 Task: Add Nature's Way Sambucus Relief Kids Cough Syrup to the cart.
Action: Mouse moved to (286, 130)
Screenshot: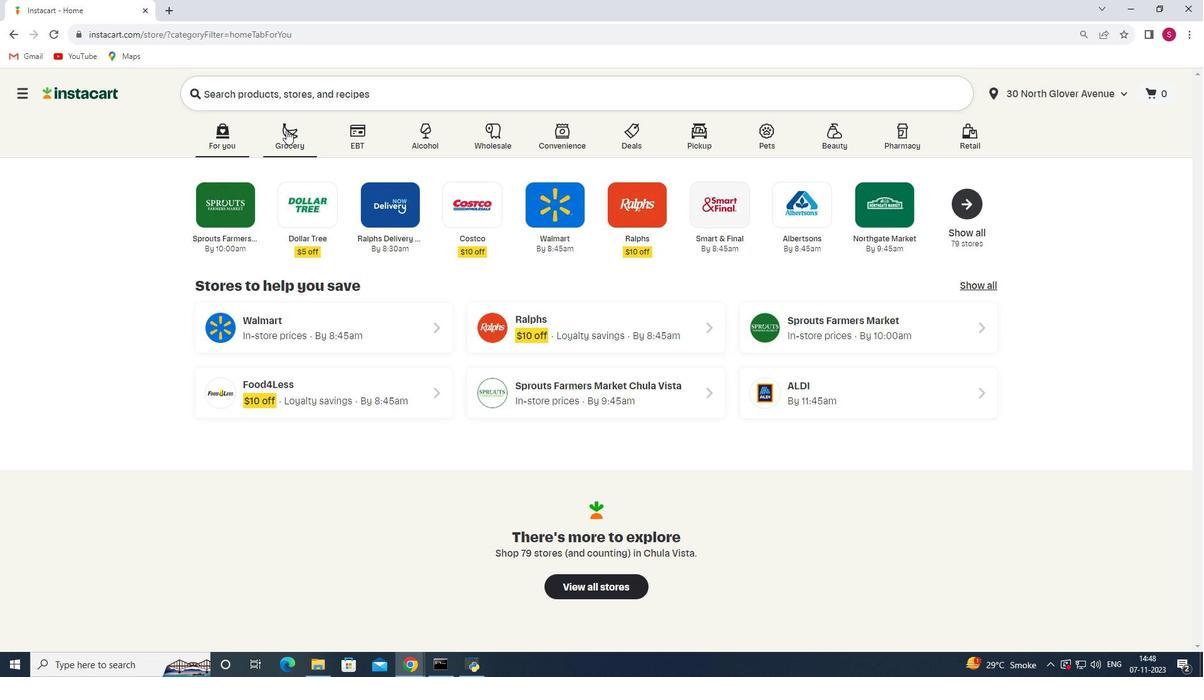 
Action: Mouse pressed left at (286, 130)
Screenshot: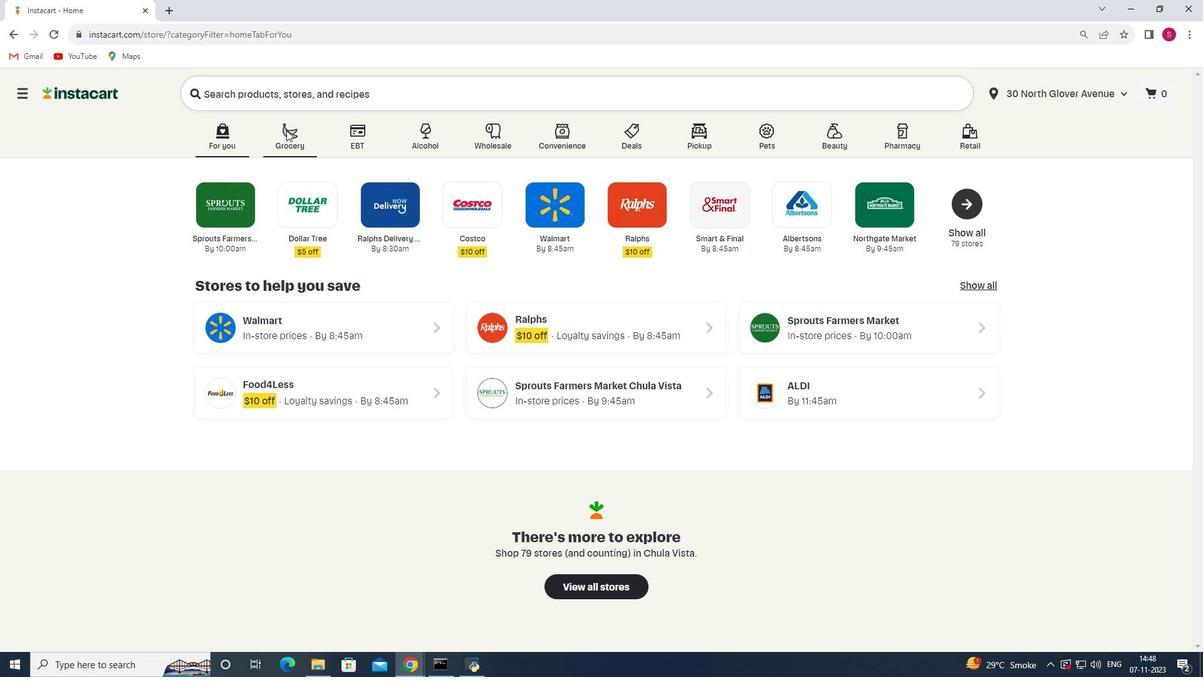 
Action: Mouse moved to (319, 354)
Screenshot: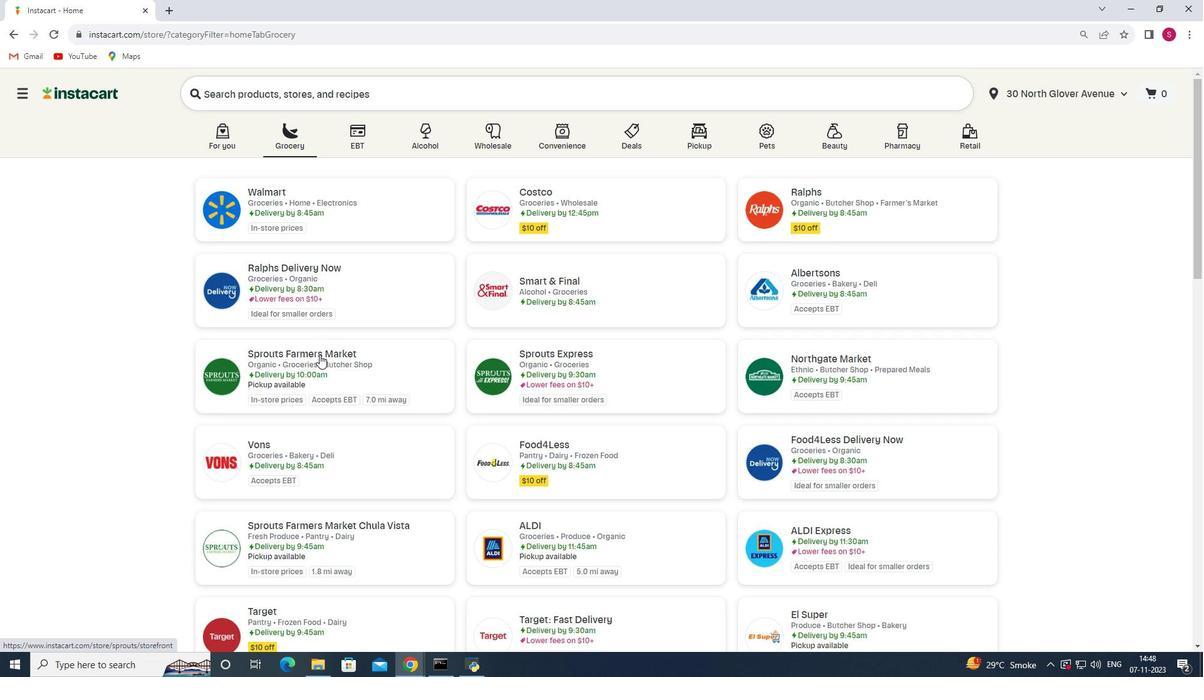 
Action: Mouse pressed left at (319, 354)
Screenshot: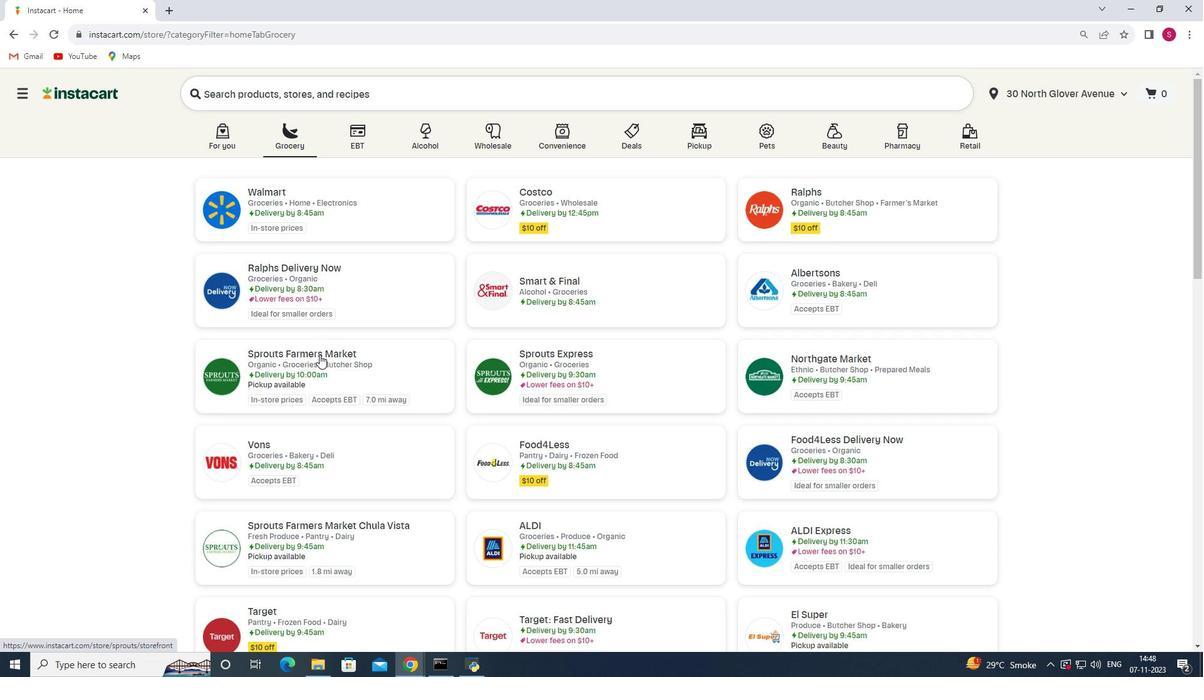 
Action: Mouse moved to (112, 411)
Screenshot: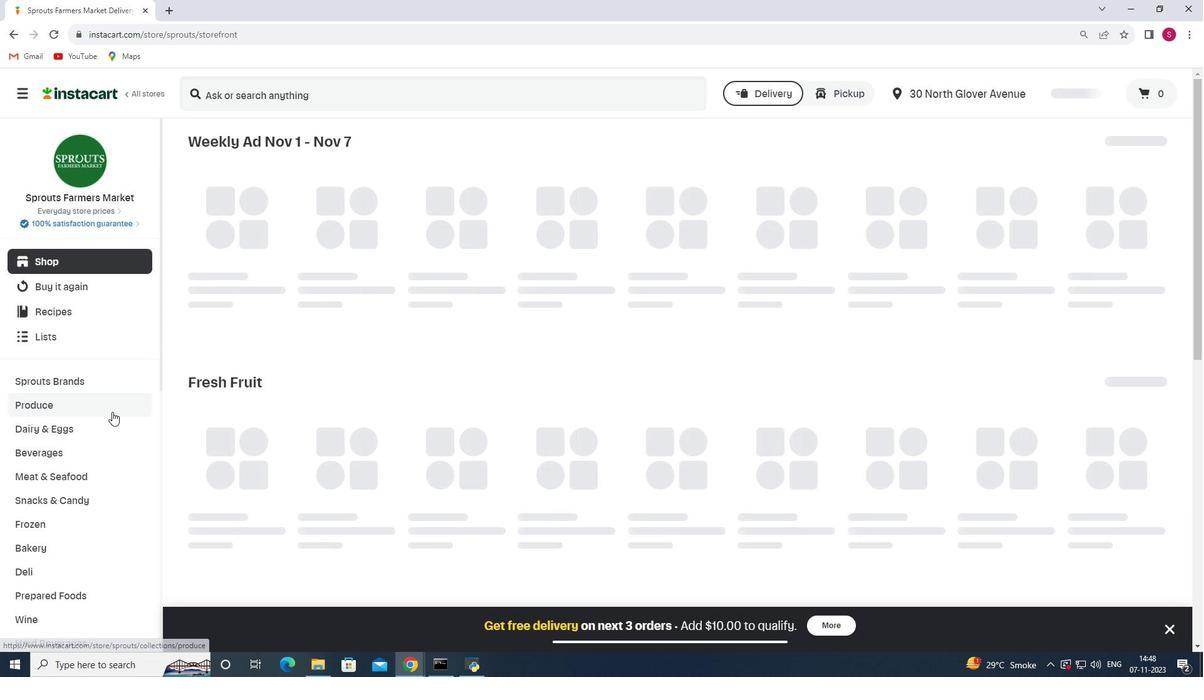 
Action: Mouse scrolled (112, 411) with delta (0, 0)
Screenshot: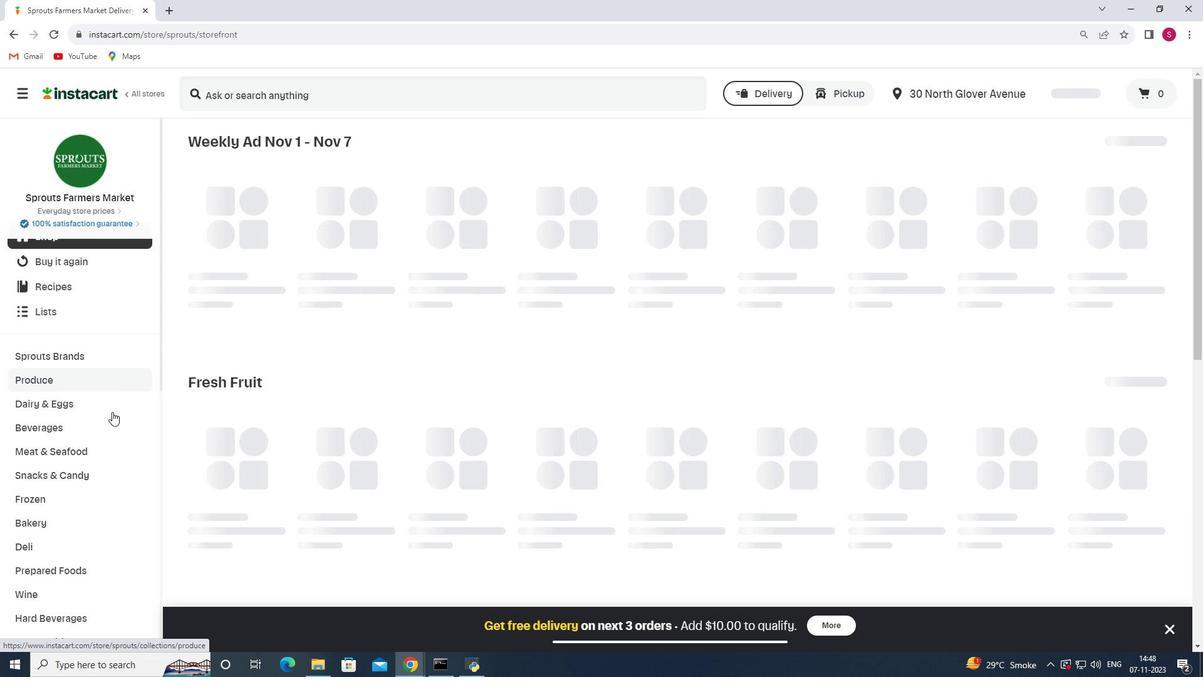 
Action: Mouse scrolled (112, 411) with delta (0, 0)
Screenshot: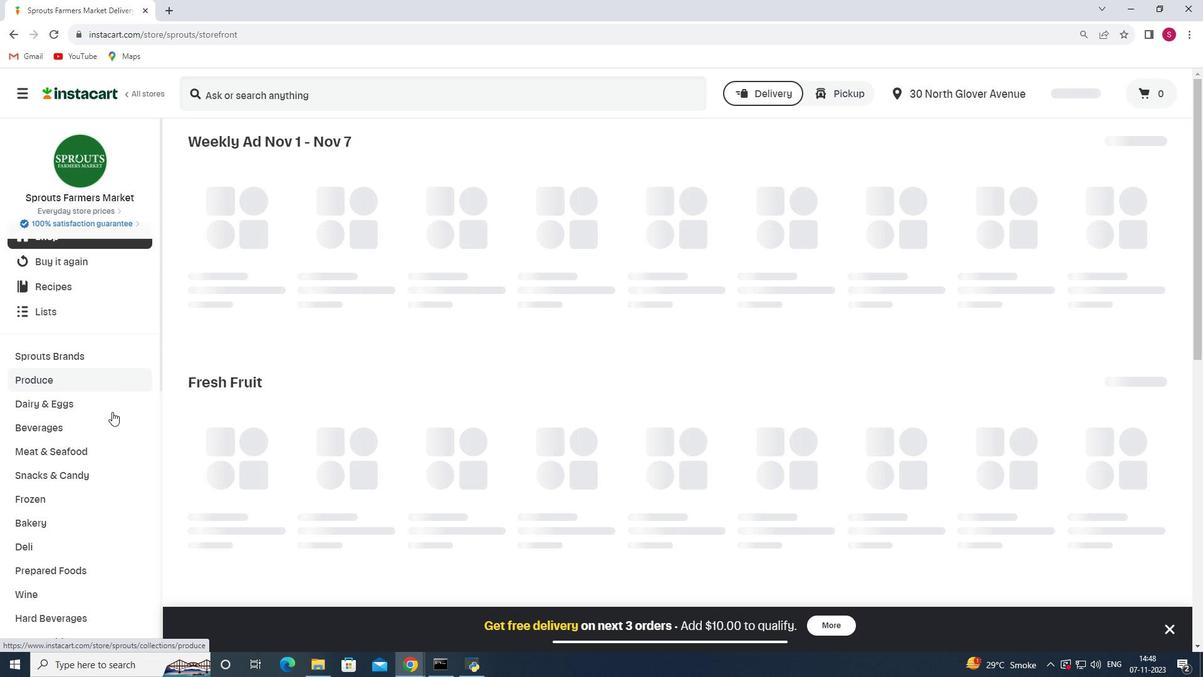 
Action: Mouse scrolled (112, 411) with delta (0, 0)
Screenshot: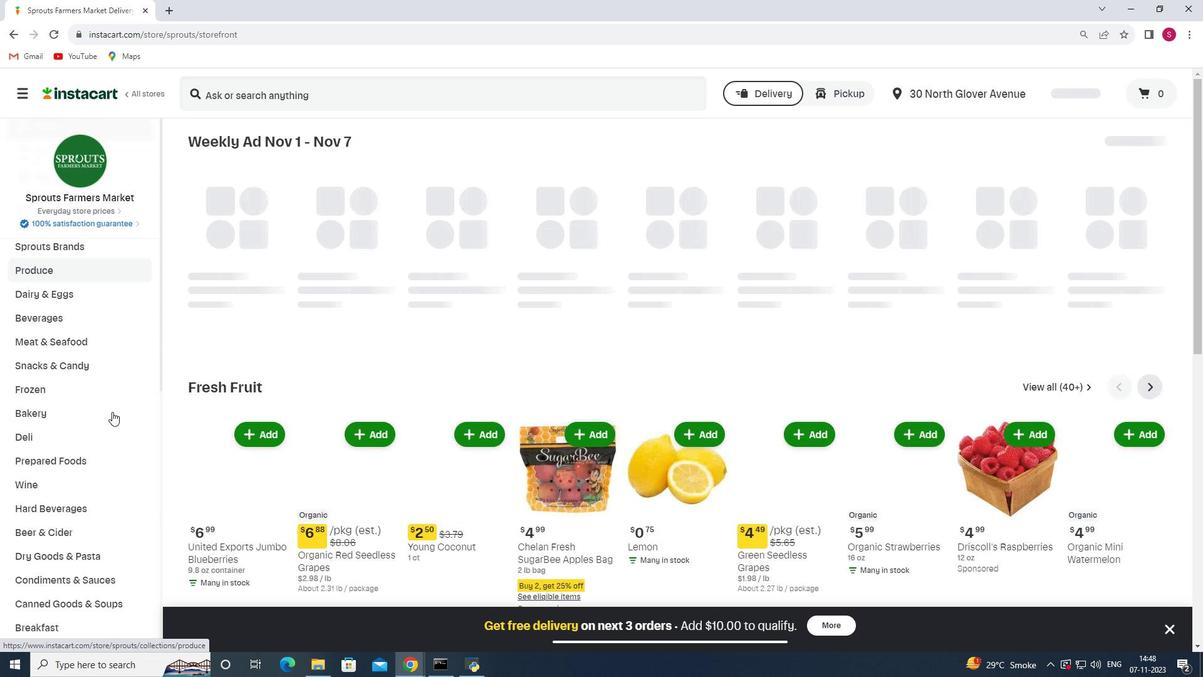 
Action: Mouse scrolled (112, 411) with delta (0, 0)
Screenshot: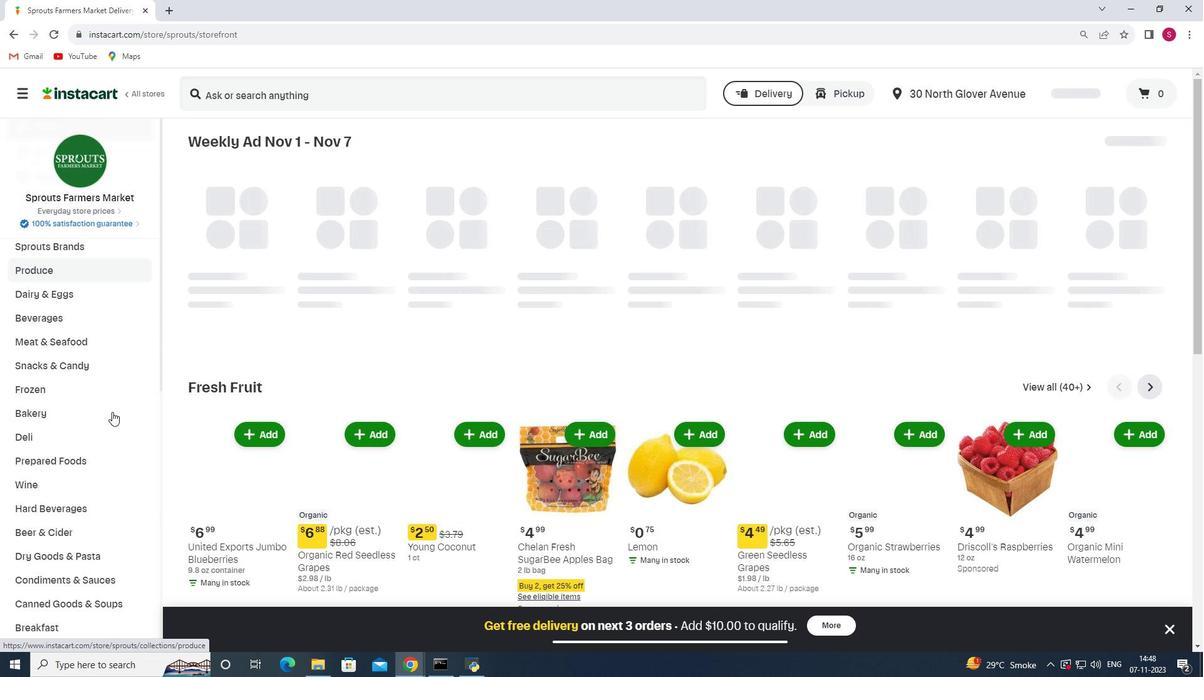 
Action: Mouse scrolled (112, 411) with delta (0, 0)
Screenshot: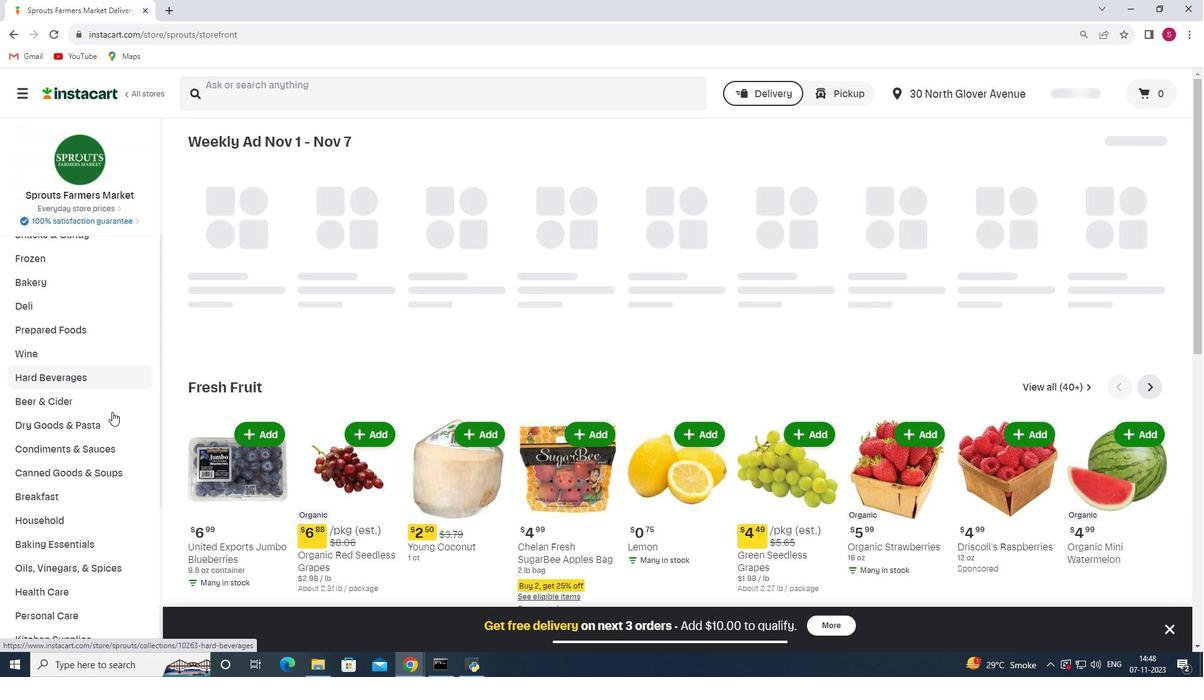 
Action: Mouse scrolled (112, 411) with delta (0, 0)
Screenshot: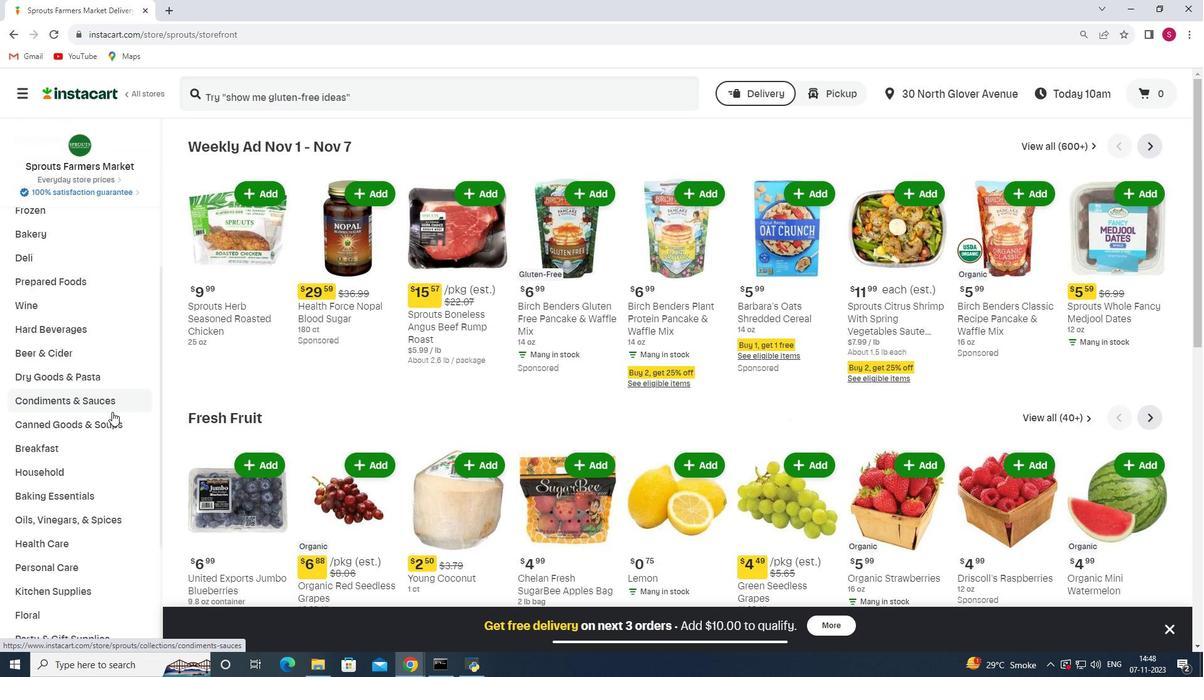 
Action: Mouse scrolled (112, 411) with delta (0, 0)
Screenshot: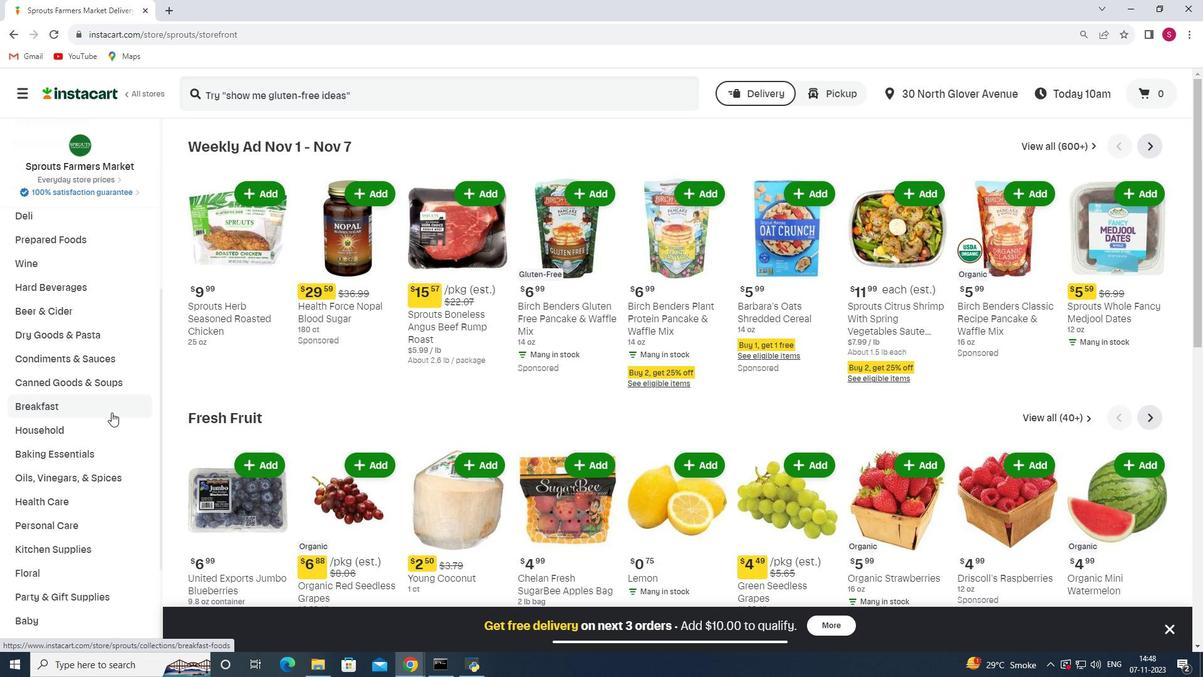 
Action: Mouse moved to (57, 488)
Screenshot: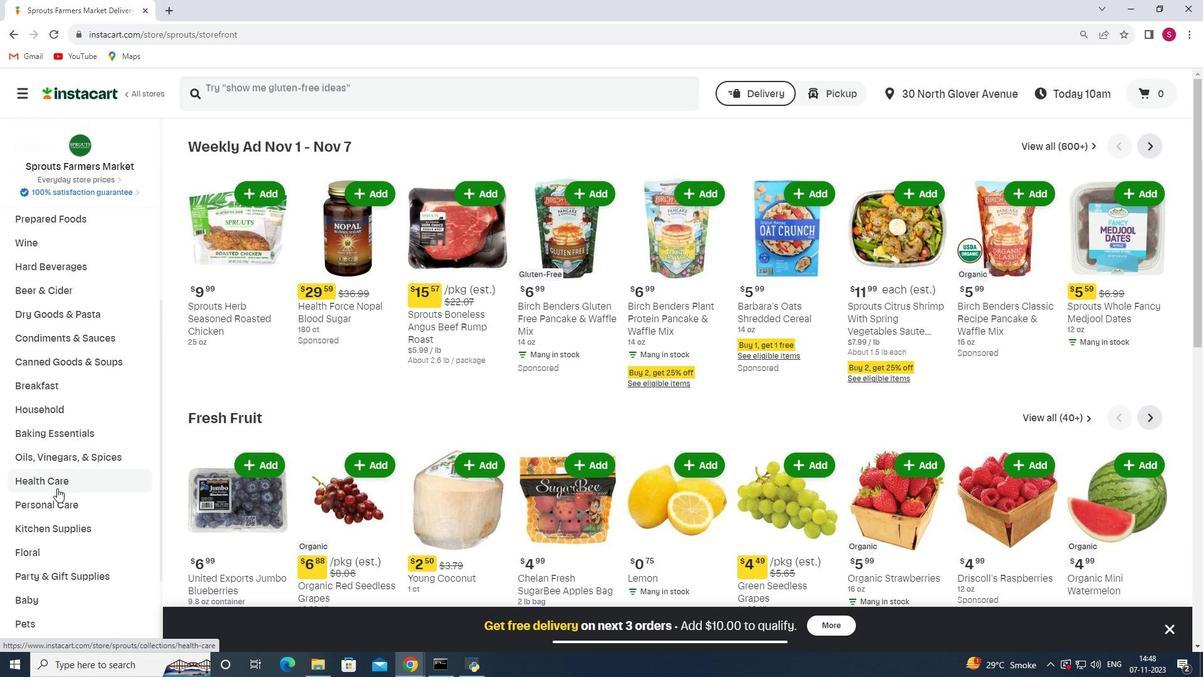 
Action: Mouse pressed left at (57, 488)
Screenshot: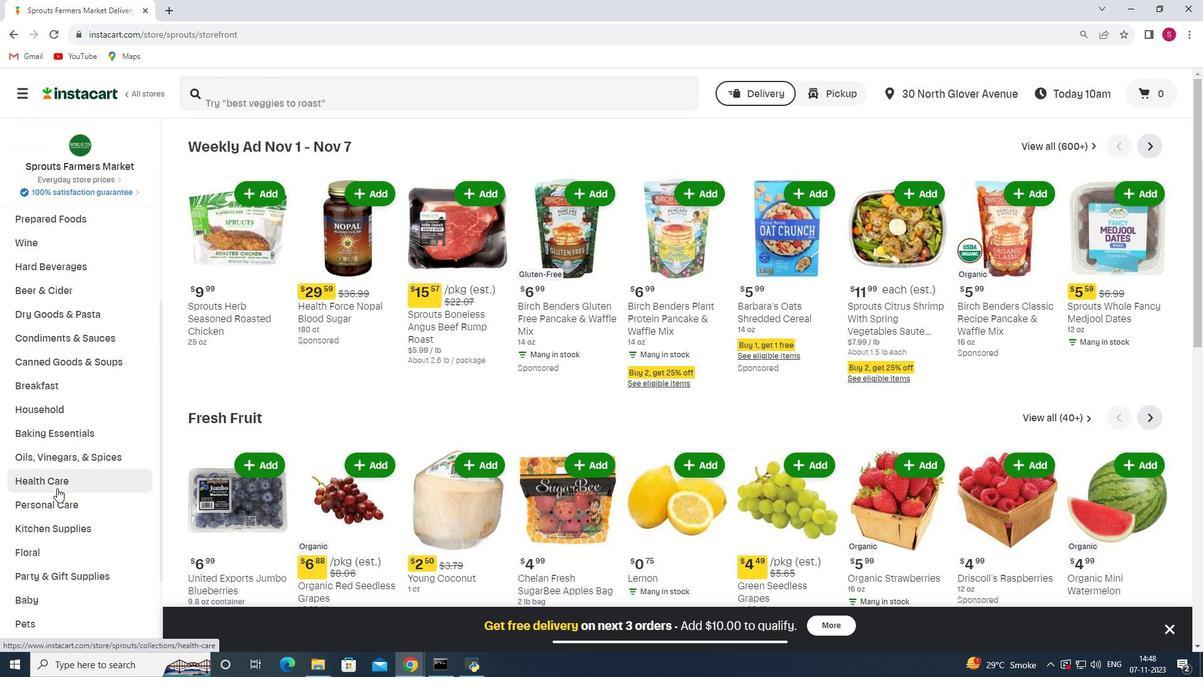 
Action: Mouse moved to (438, 179)
Screenshot: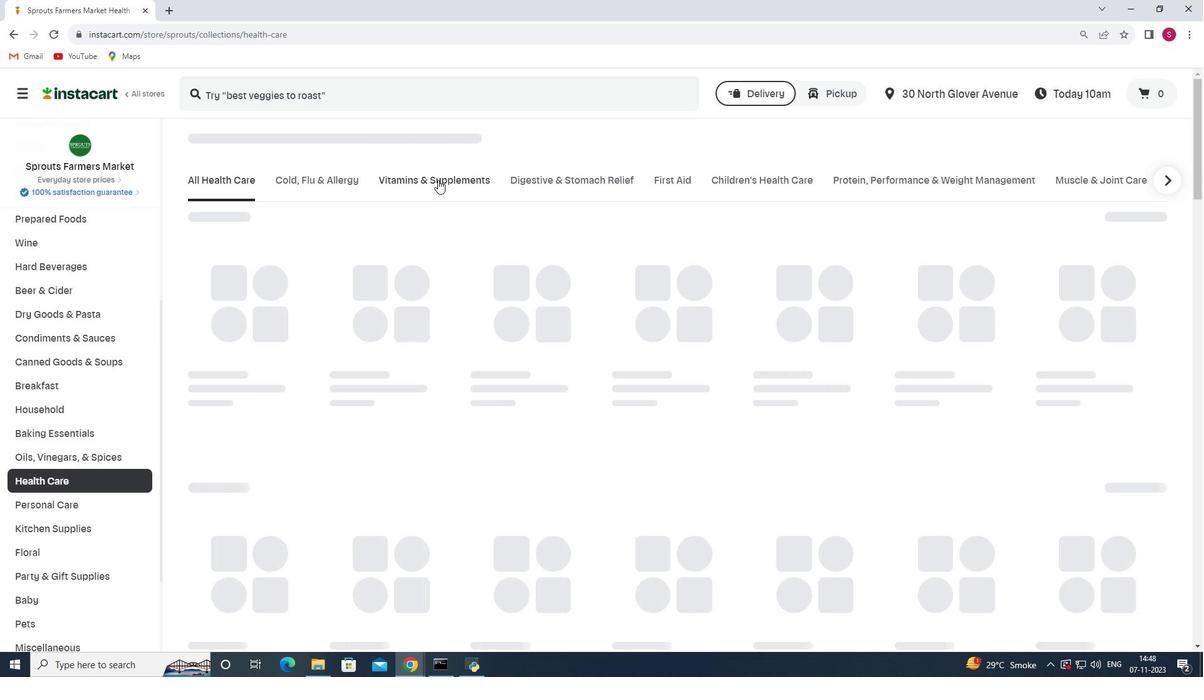 
Action: Mouse pressed left at (438, 179)
Screenshot: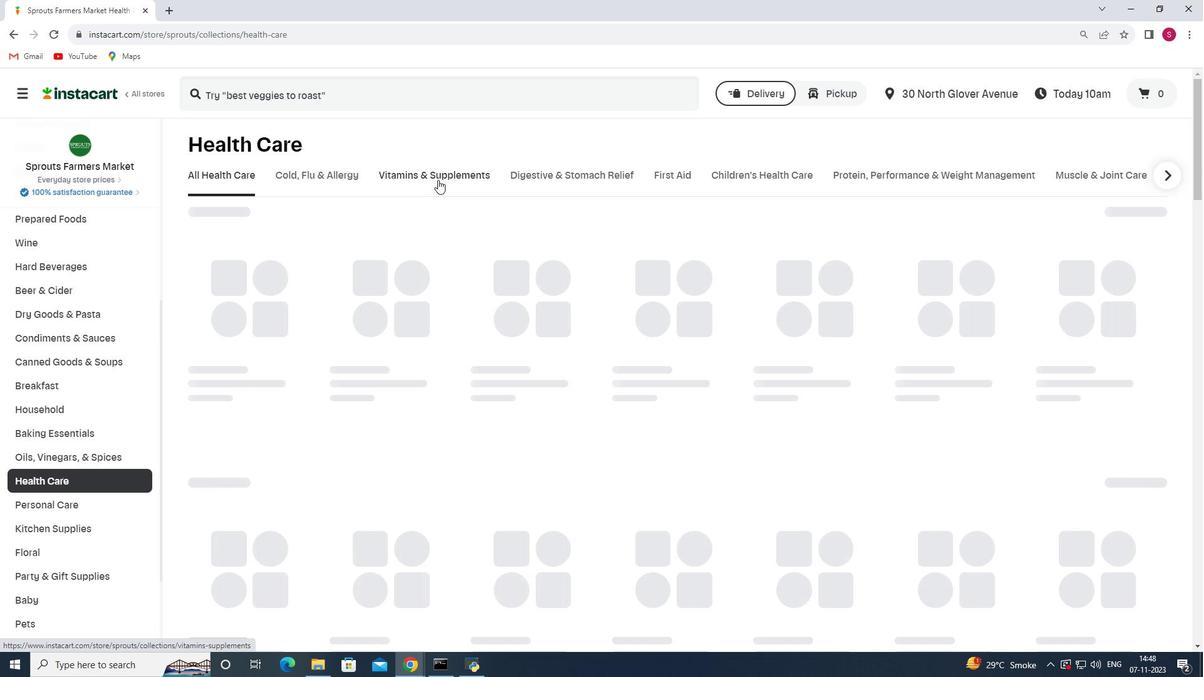 
Action: Mouse moved to (716, 228)
Screenshot: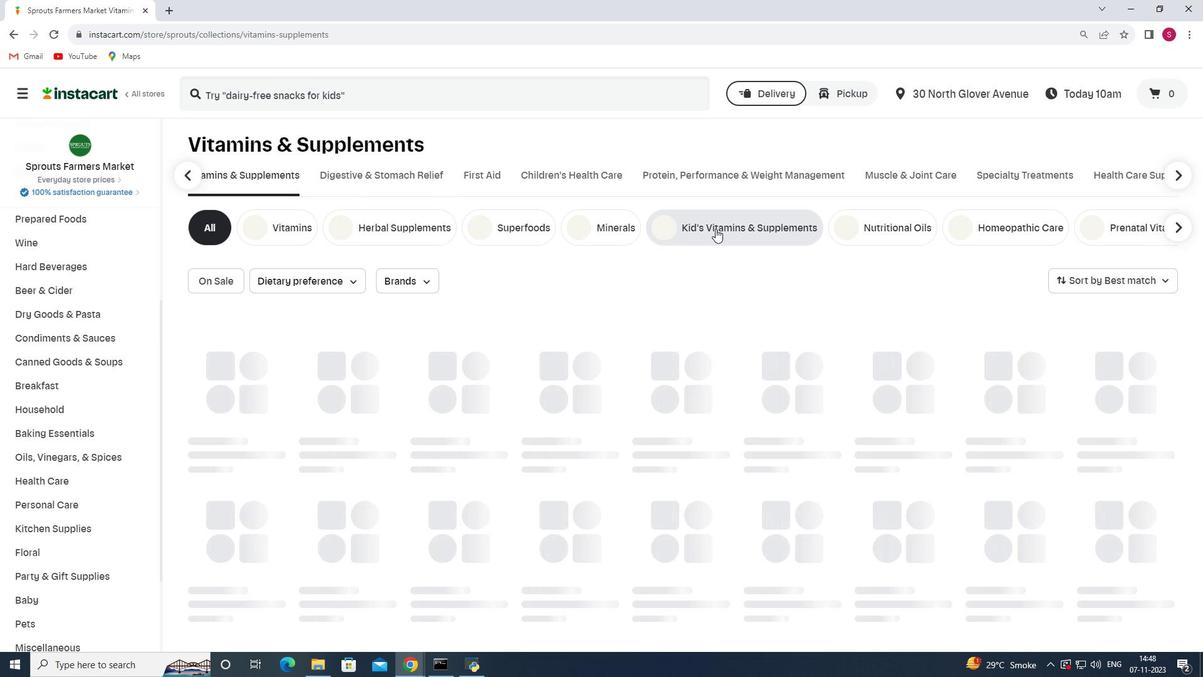 
Action: Mouse pressed left at (716, 228)
Screenshot: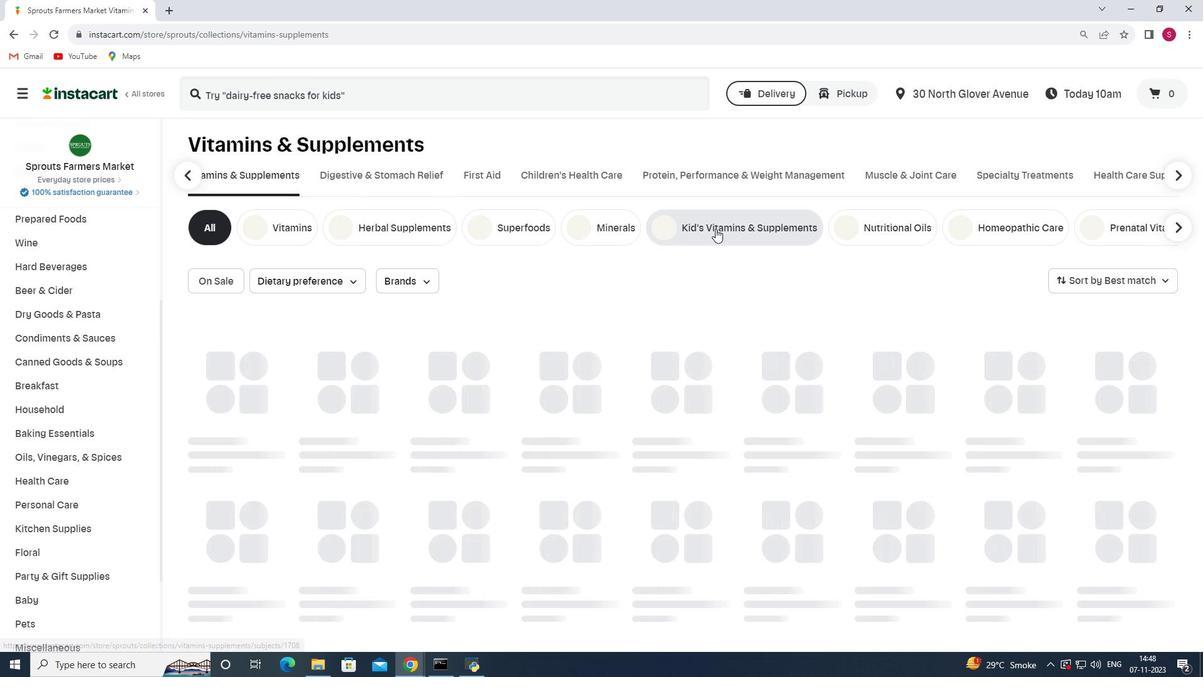 
Action: Mouse moved to (282, 89)
Screenshot: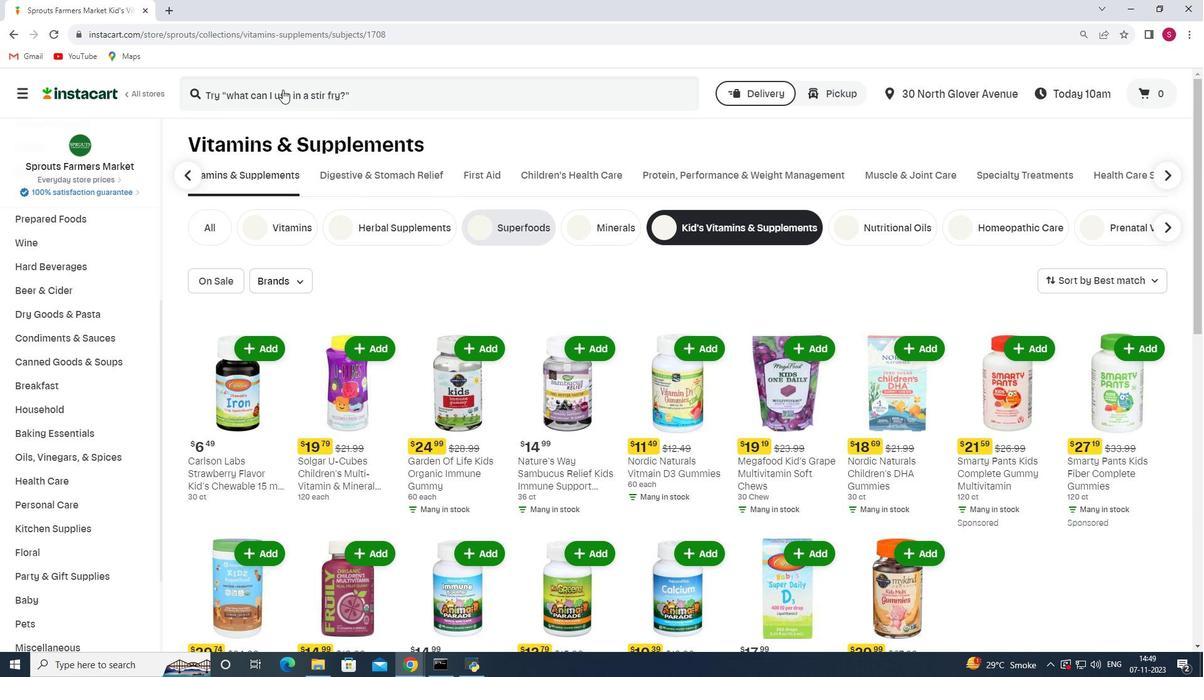
Action: Mouse pressed left at (282, 89)
Screenshot: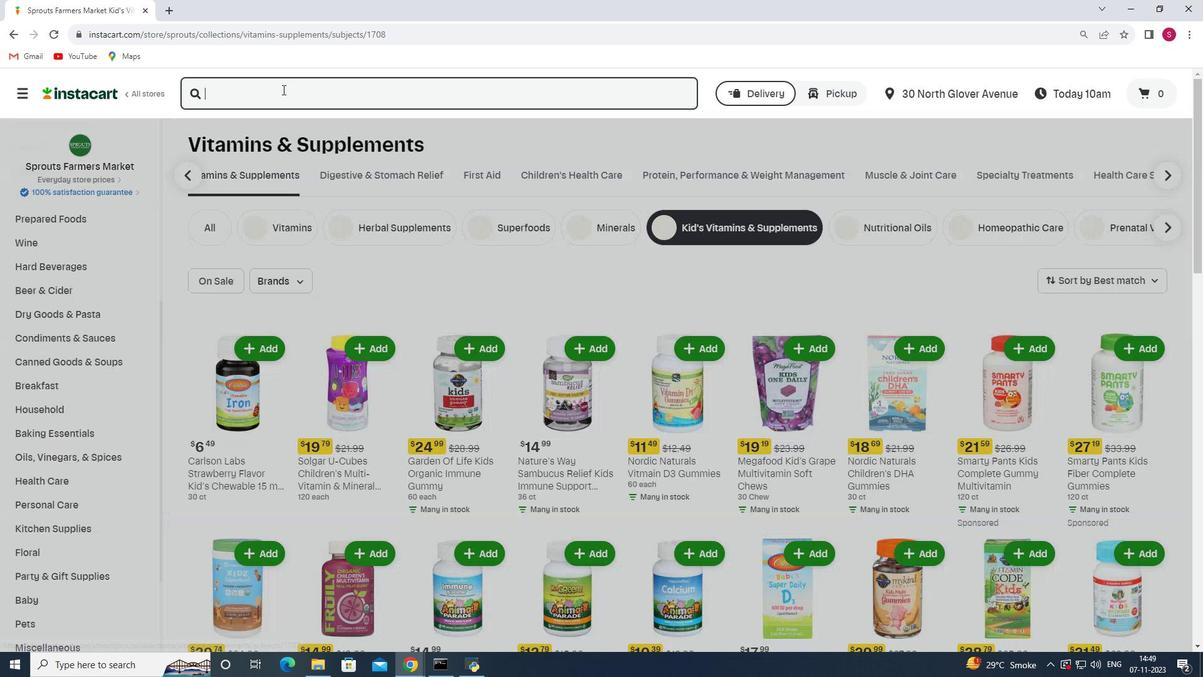 
Action: Key pressed <Key.shift>Nature's<Key.space><Key.shift>Way<Key.space><Key.shift>Sambucus<Key.space><Key.shift>Relief<Key.space><Key.shift>Kids<Key.space><Key.shift>X<Key.backspace><Key.shift>Cough<Key.space><Key.shift>Syrup<Key.enter>
Screenshot: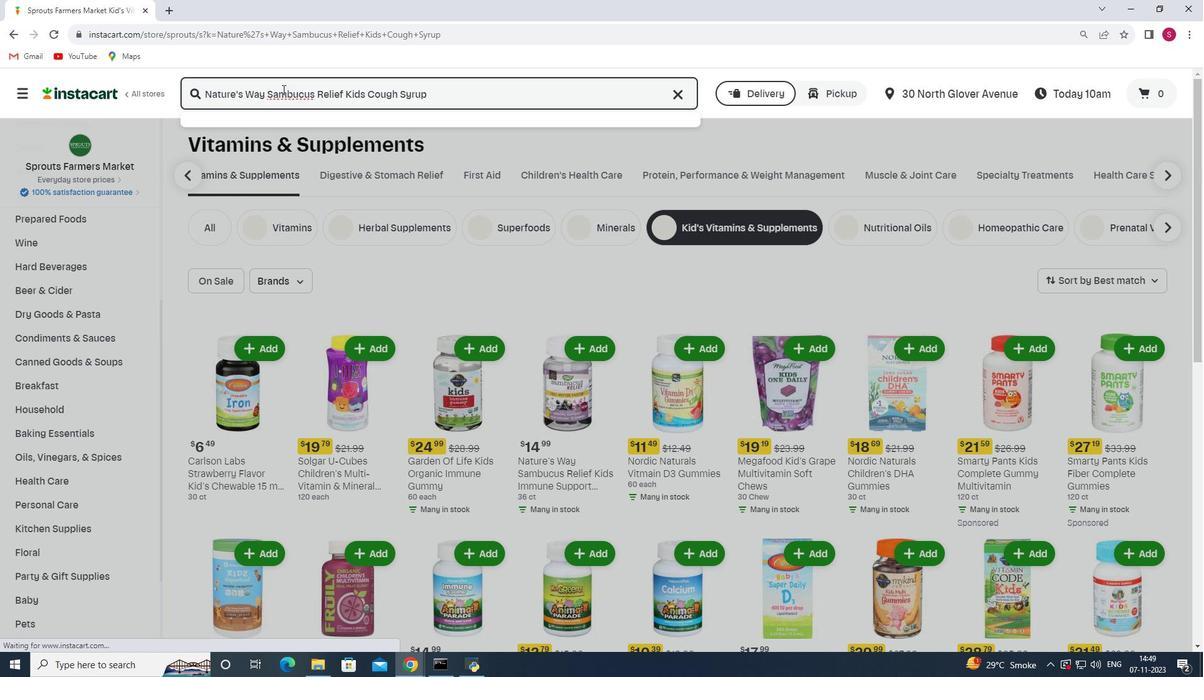 
Action: Mouse moved to (543, 196)
Screenshot: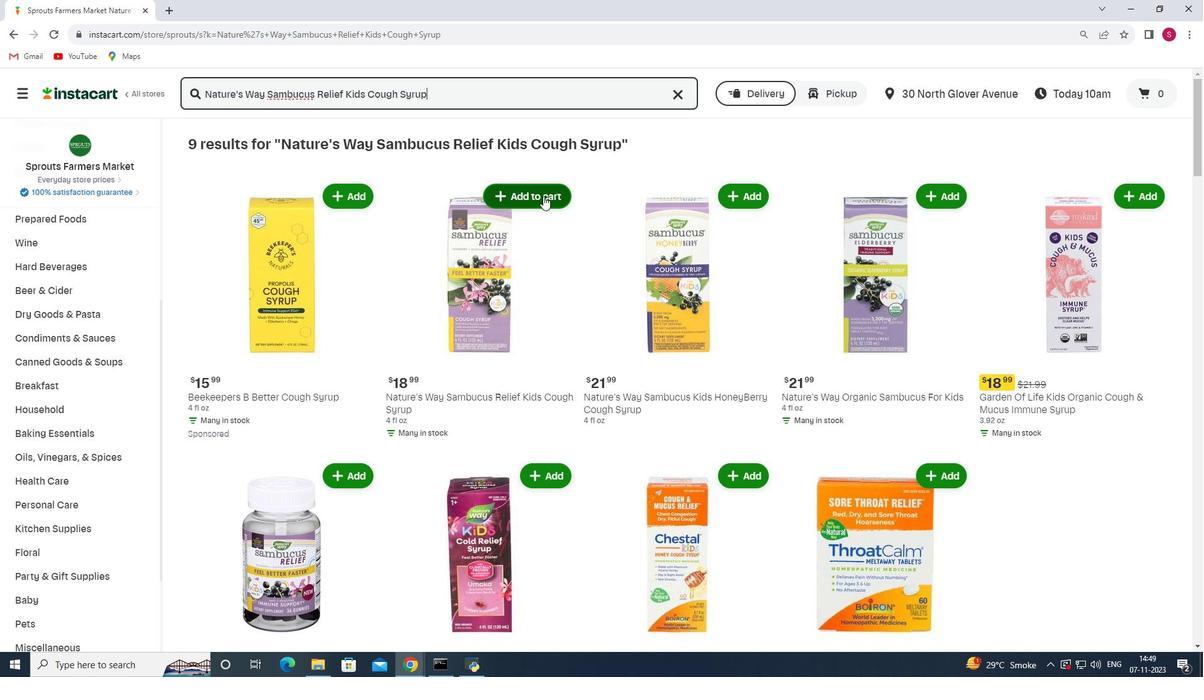 
Action: Mouse pressed left at (543, 196)
Screenshot: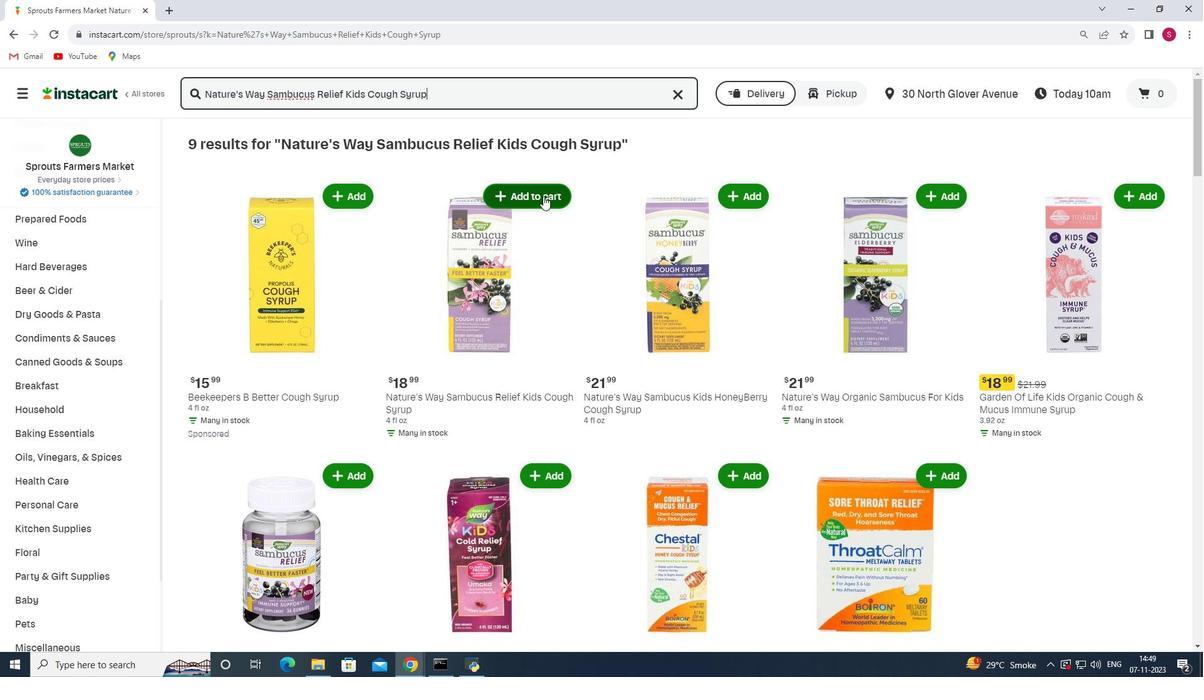 
Action: Mouse moved to (532, 221)
Screenshot: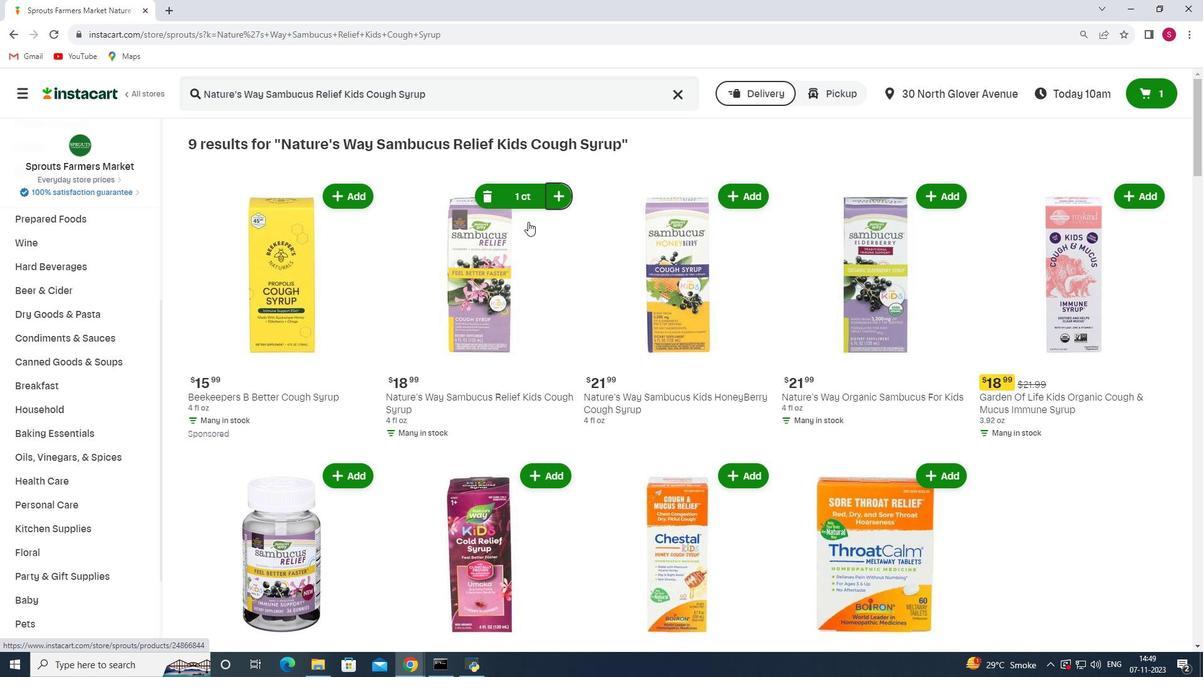 
